 Task: Bookmark a specific timestamp in a long video.
Action: Mouse moved to (11, 15)
Screenshot: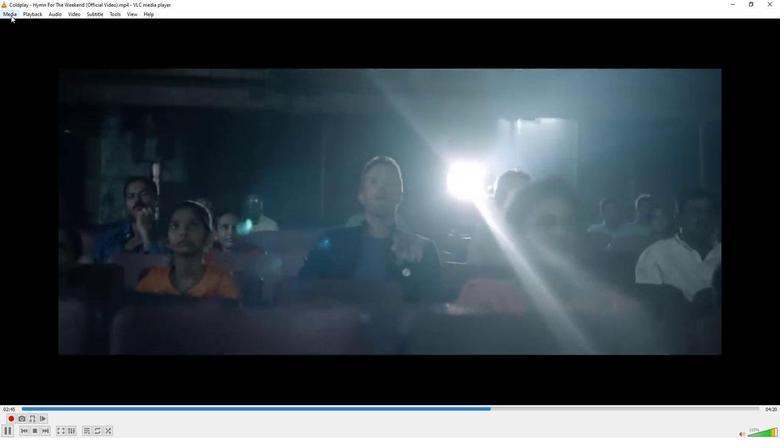 
Action: Mouse pressed left at (11, 15)
Screenshot: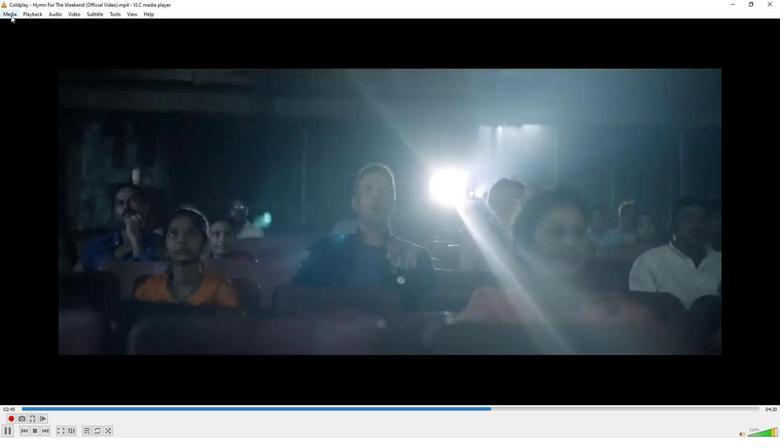
Action: Mouse moved to (129, 57)
Screenshot: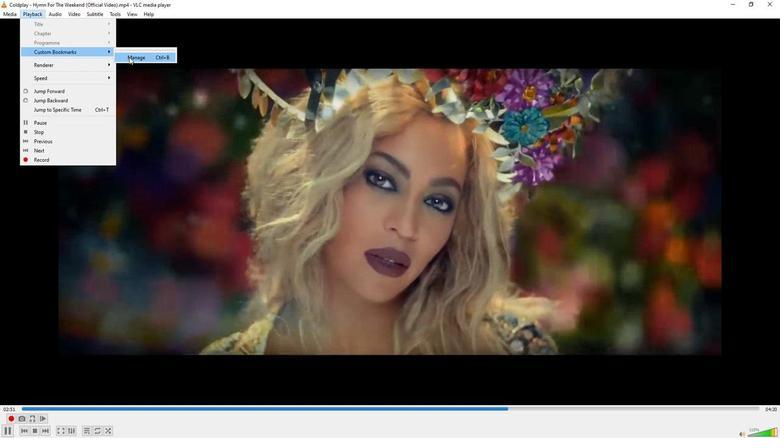 
Action: Mouse pressed left at (129, 57)
Screenshot: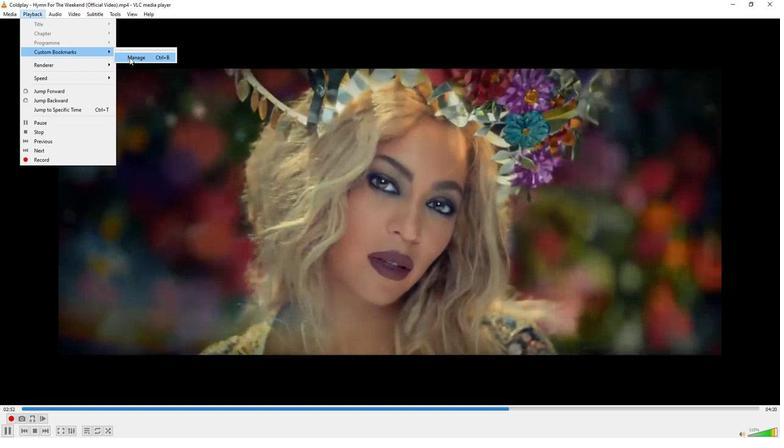 
Action: Mouse moved to (321, 166)
Screenshot: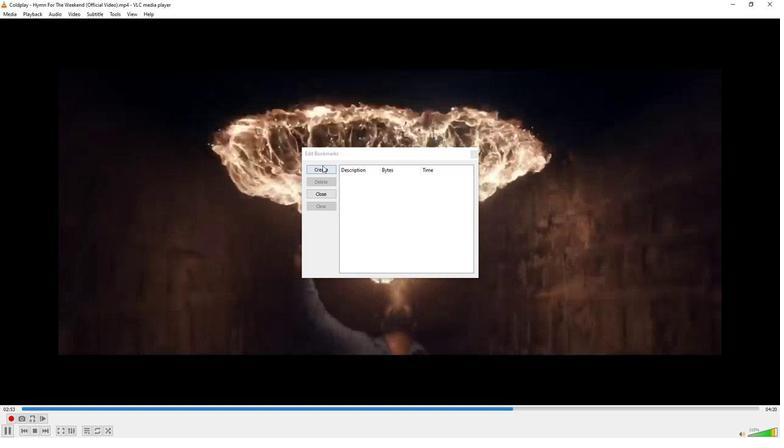 
Action: Mouse pressed left at (321, 166)
Screenshot: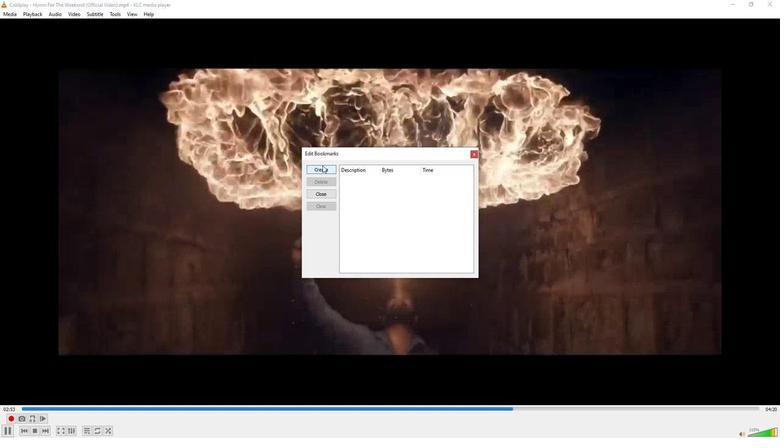 
Action: Mouse moved to (321, 169)
Screenshot: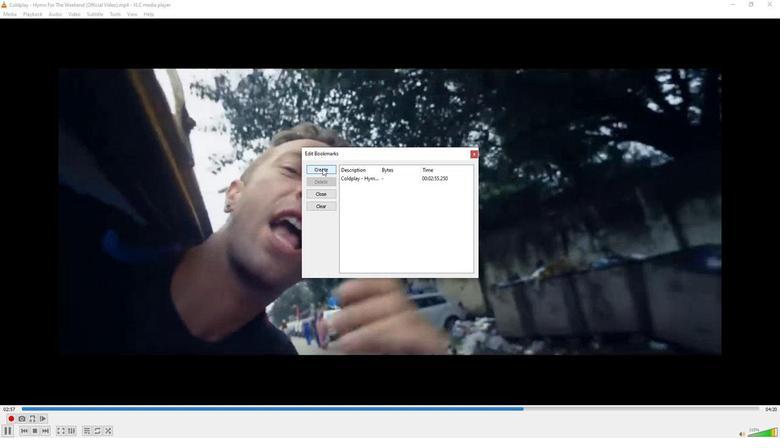 
Action: Mouse pressed left at (321, 169)
Screenshot: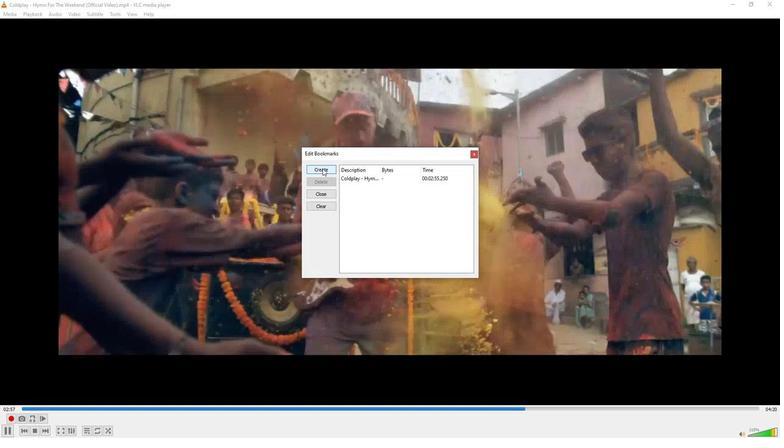 
Action: Mouse moved to (349, 186)
Screenshot: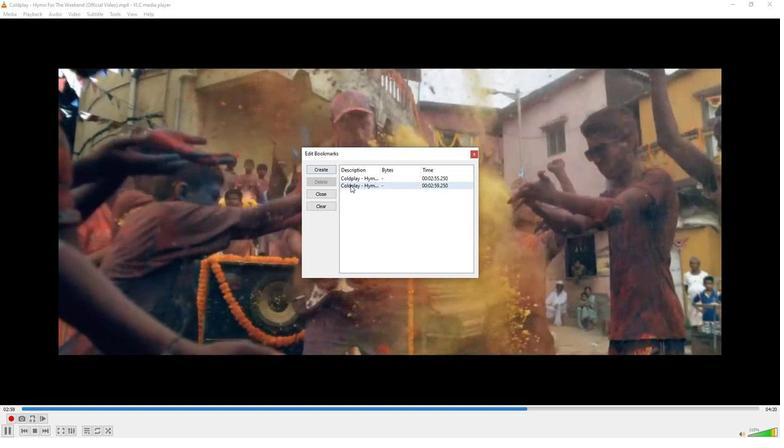 
Action: Mouse pressed left at (349, 186)
Screenshot: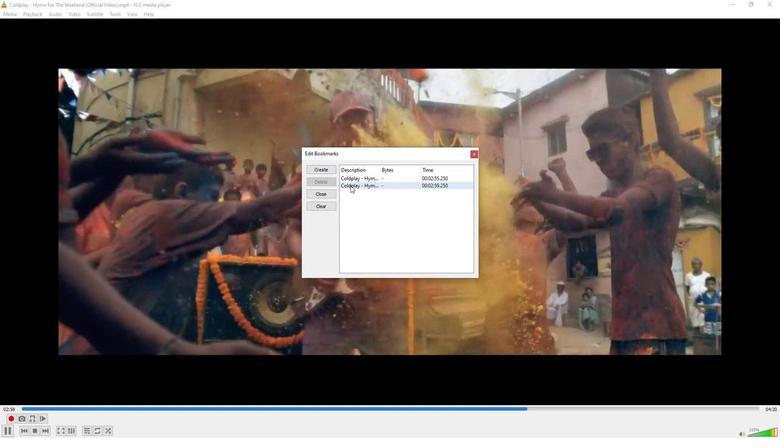 
Action: Mouse pressed left at (349, 186)
Screenshot: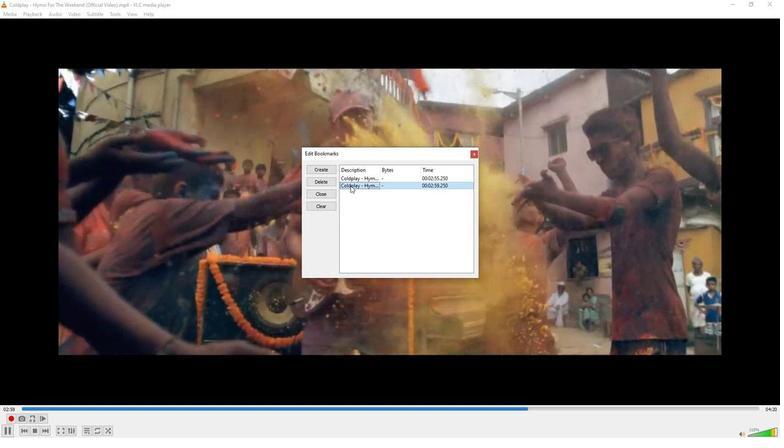 
Action: Mouse pressed left at (349, 186)
Screenshot: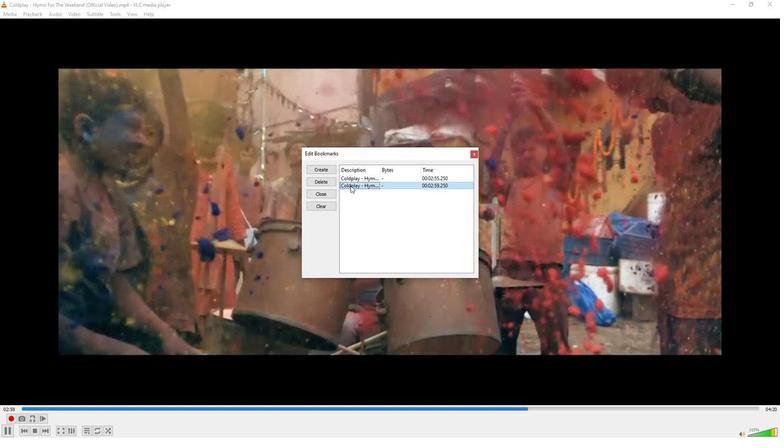
Action: Mouse moved to (354, 187)
Screenshot: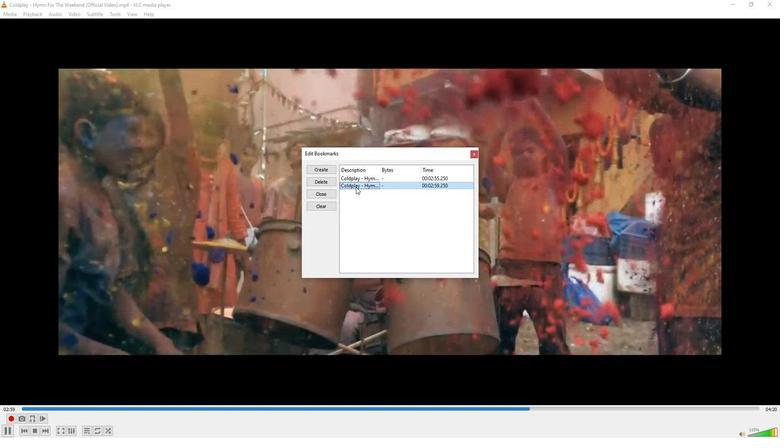 
Action: Mouse pressed left at (354, 187)
Screenshot: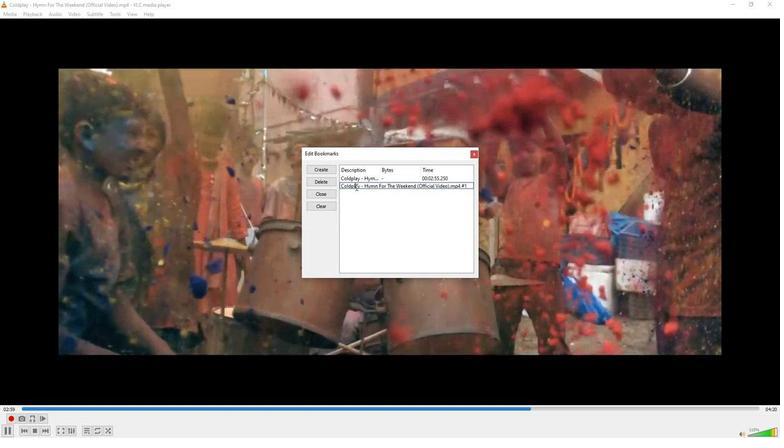 
Action: Mouse pressed left at (354, 187)
Screenshot: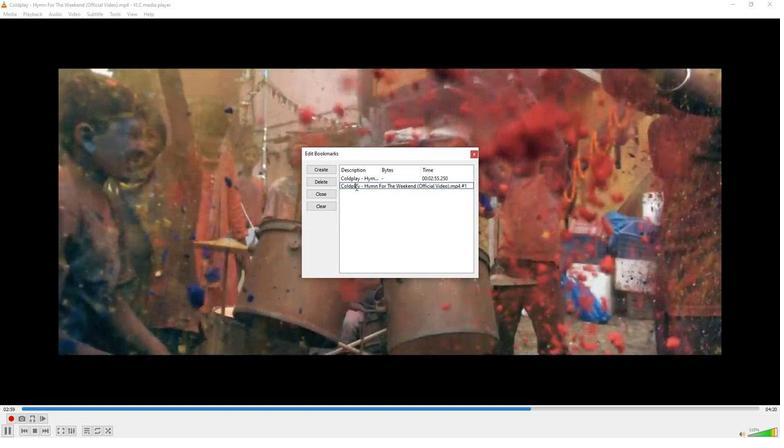 
Action: Mouse pressed left at (354, 187)
Screenshot: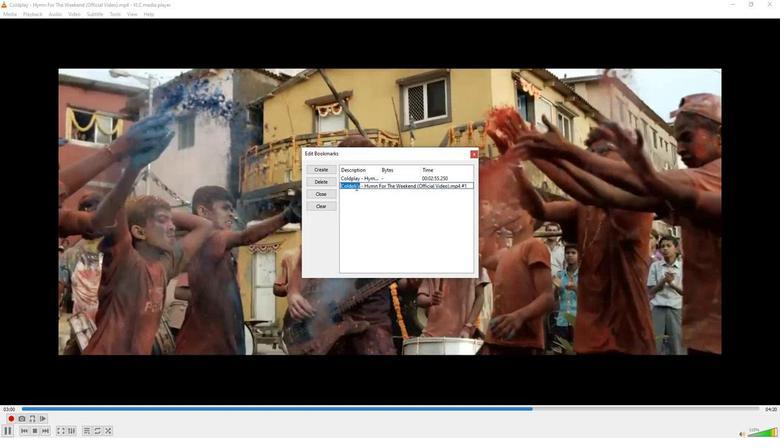 
Action: Mouse moved to (355, 187)
Screenshot: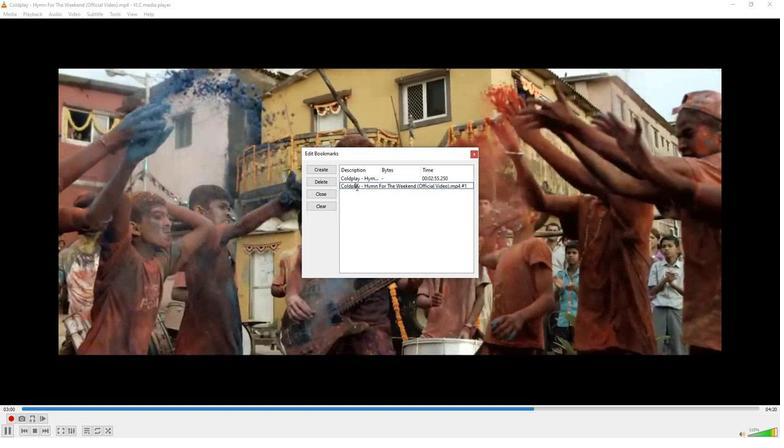 
Action: Mouse pressed left at (355, 187)
Screenshot: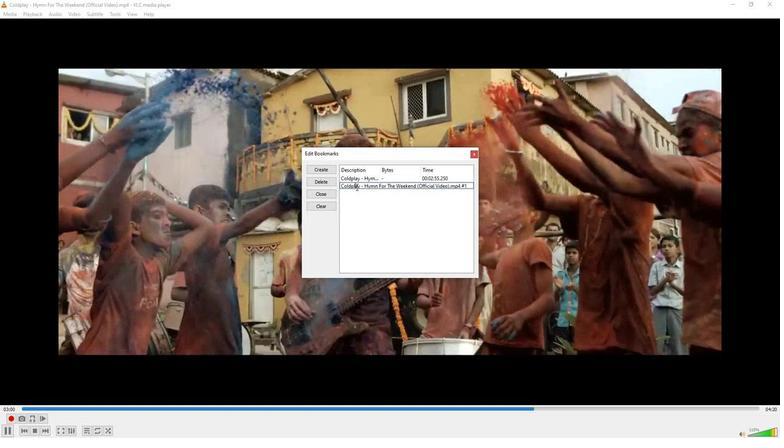 
Action: Mouse pressed left at (355, 187)
Screenshot: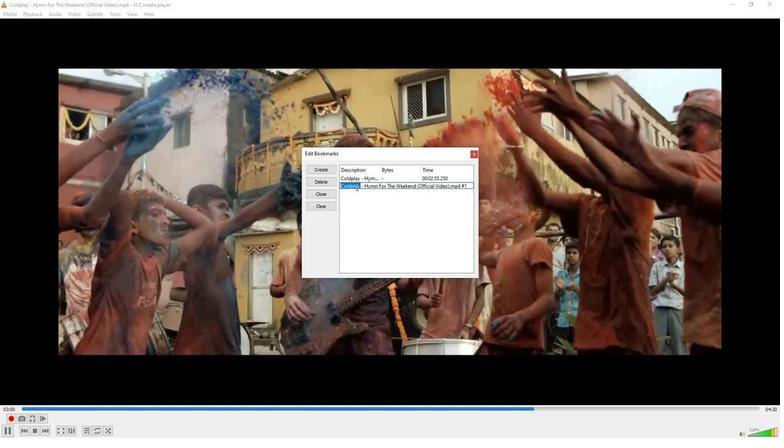 
Action: Key pressed <Key.backspace>wo<Key.backspace>hy<Key.space>why<Key.space>why
Screenshot: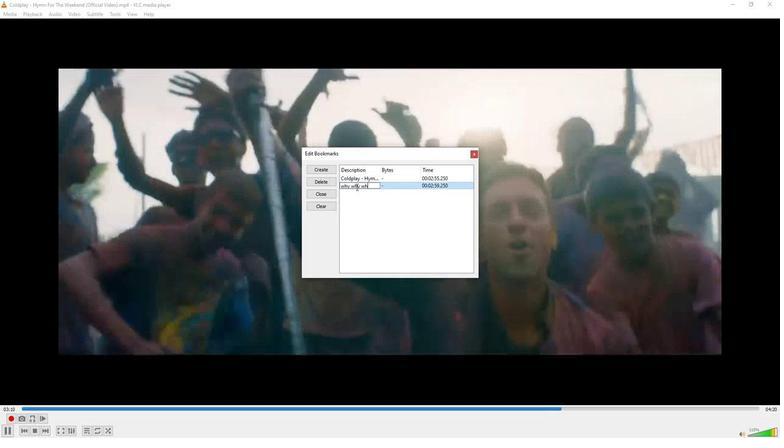 
Action: Mouse moved to (356, 196)
Screenshot: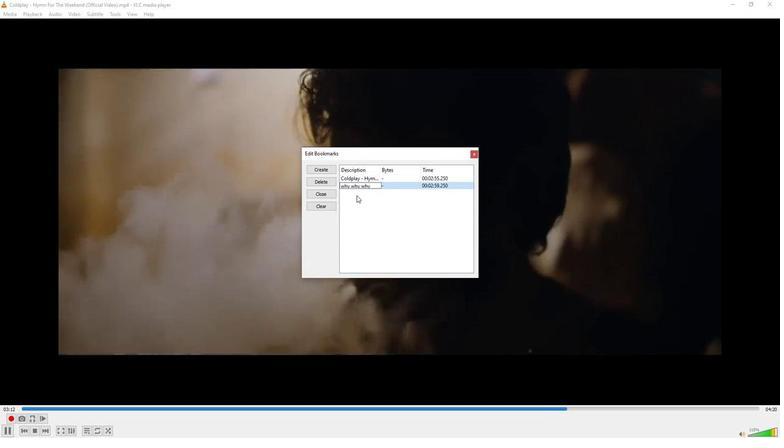 
Action: Mouse pressed left at (356, 196)
Screenshot: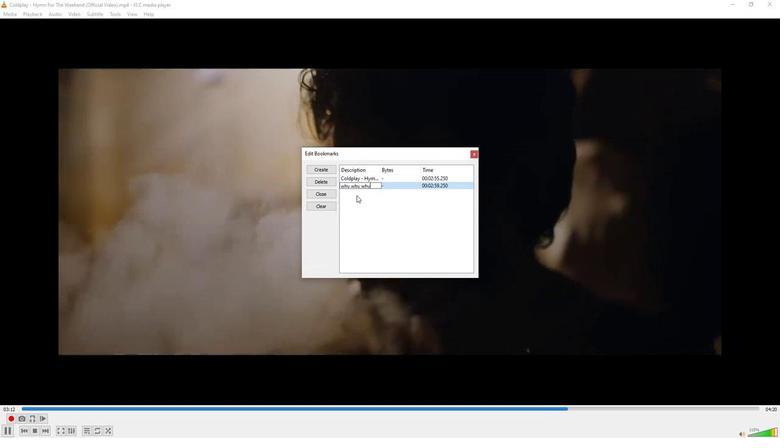 
Action: Mouse moved to (326, 168)
Screenshot: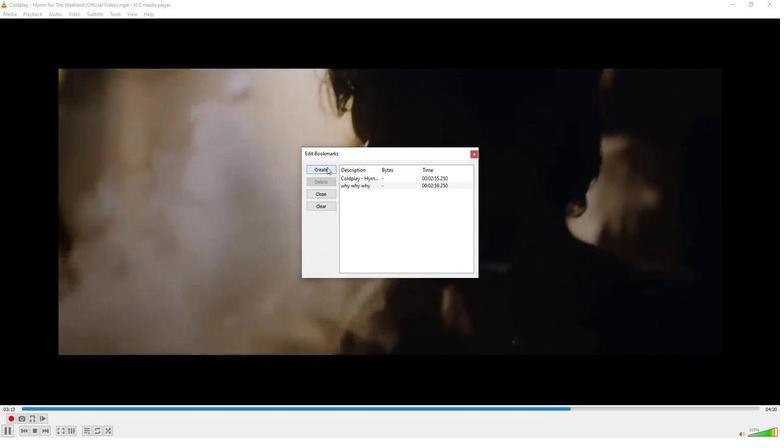 
Action: Mouse pressed left at (326, 168)
Screenshot: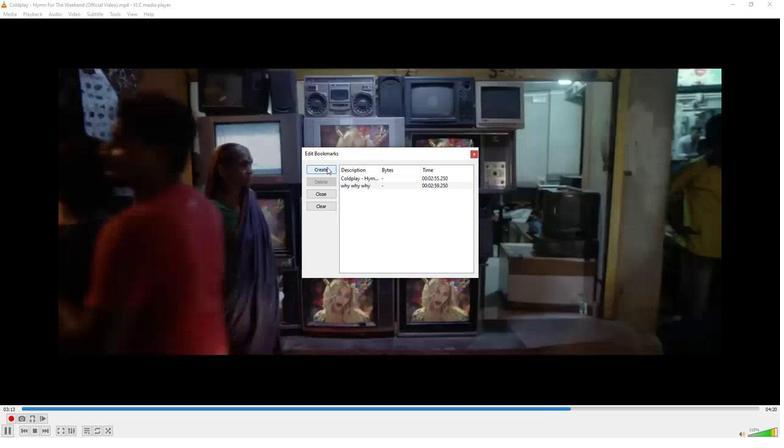
Action: Mouse pressed left at (326, 168)
Screenshot: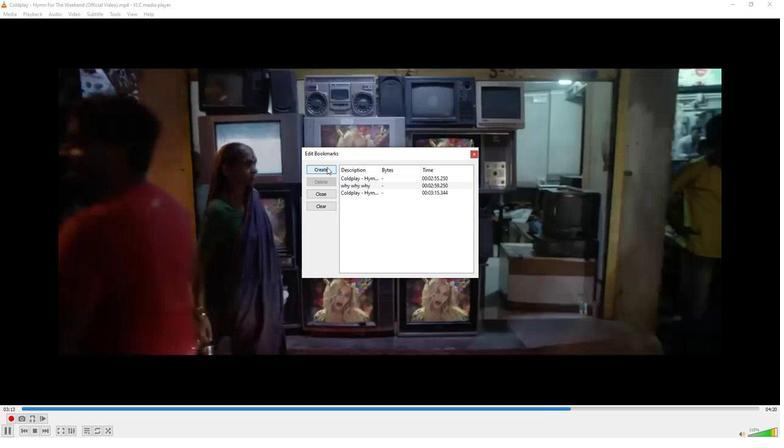 
Action: Mouse moved to (353, 194)
Screenshot: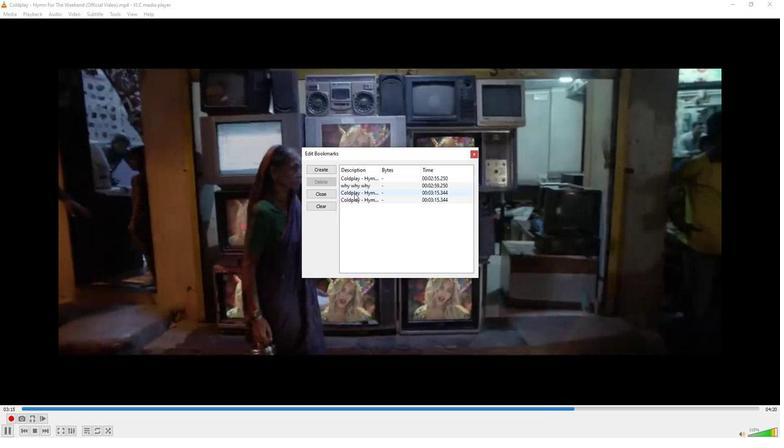 
Action: Mouse pressed left at (353, 194)
Screenshot: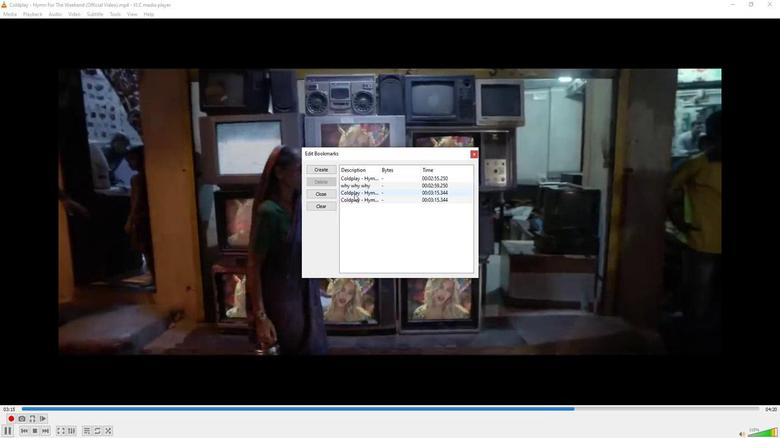 
Action: Mouse pressed left at (353, 194)
Screenshot: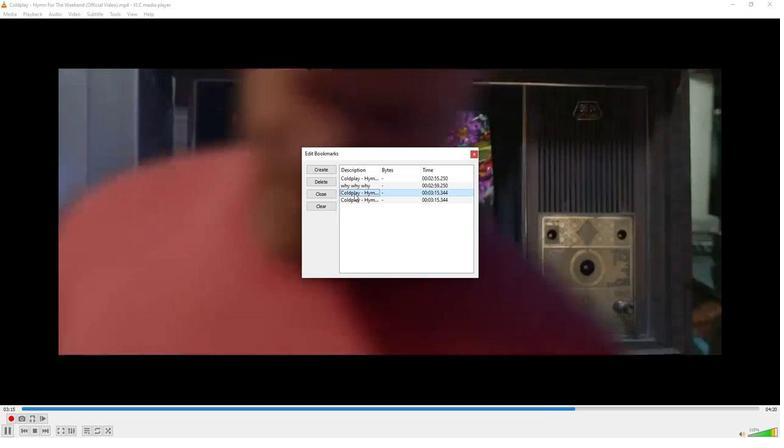 
Action: Mouse pressed left at (353, 194)
Screenshot: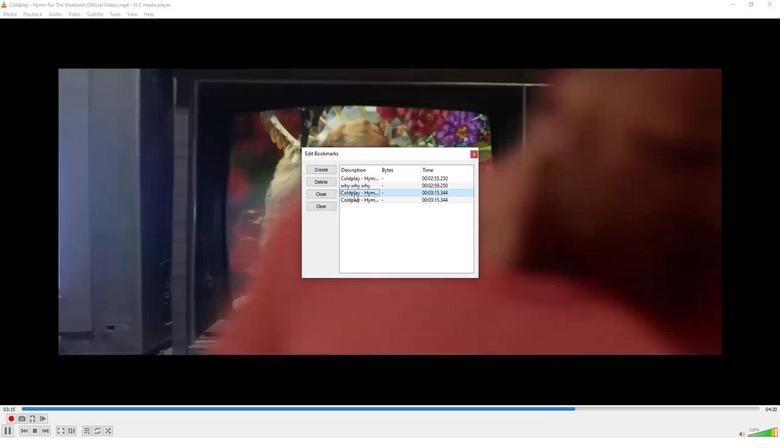 
Action: Mouse pressed left at (353, 194)
Screenshot: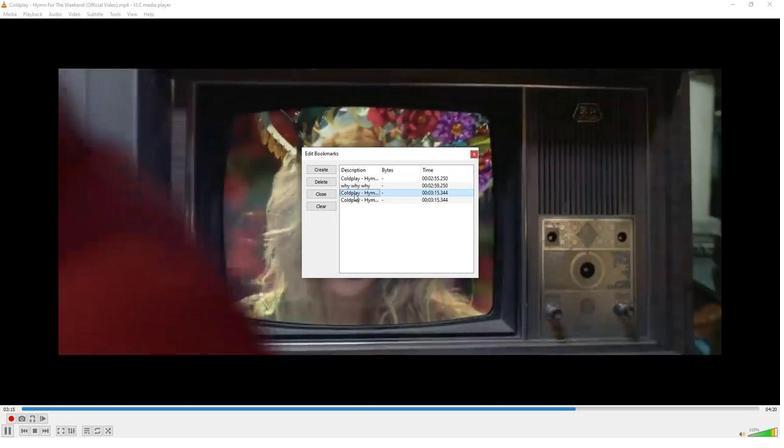 
Action: Mouse pressed left at (353, 194)
Screenshot: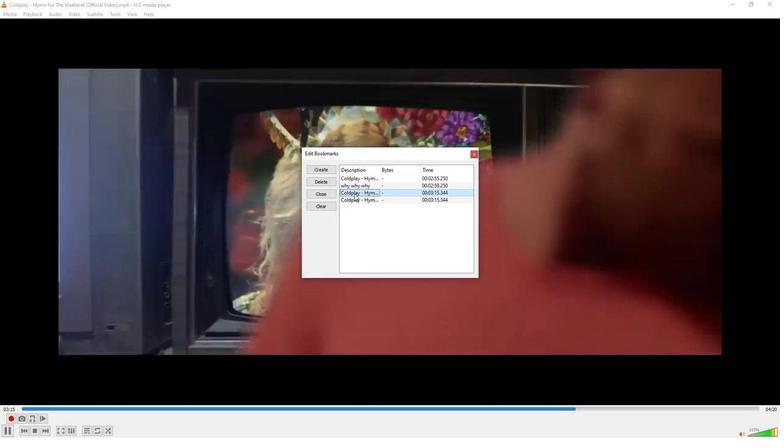 
Action: Mouse pressed left at (353, 194)
Screenshot: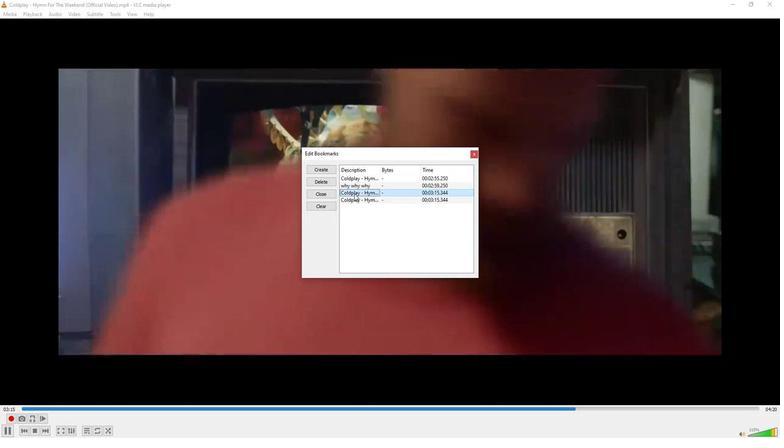 
Action: Mouse pressed left at (353, 194)
Screenshot: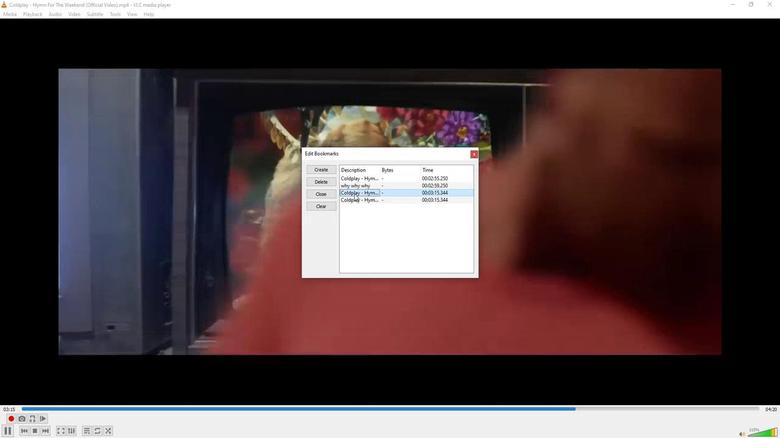 
Action: Mouse moved to (353, 194)
Screenshot: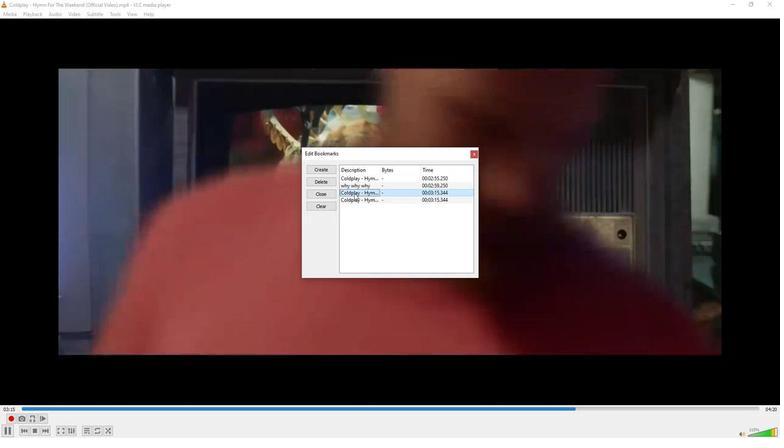 
Action: Mouse pressed left at (353, 194)
Screenshot: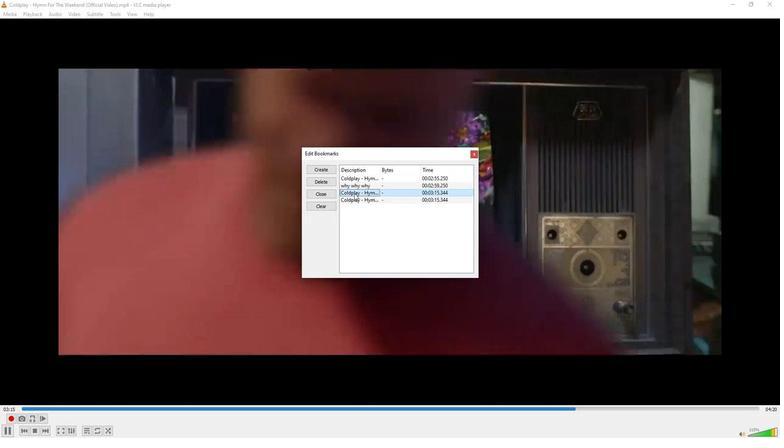 
Action: Mouse pressed left at (353, 194)
Screenshot: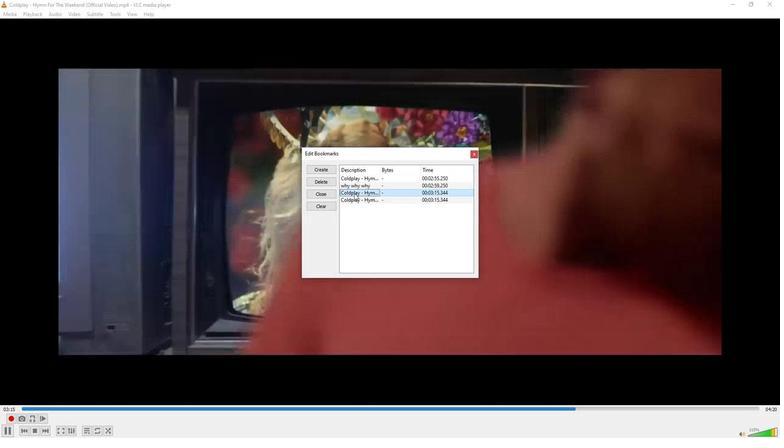 
Action: Mouse moved to (360, 193)
Screenshot: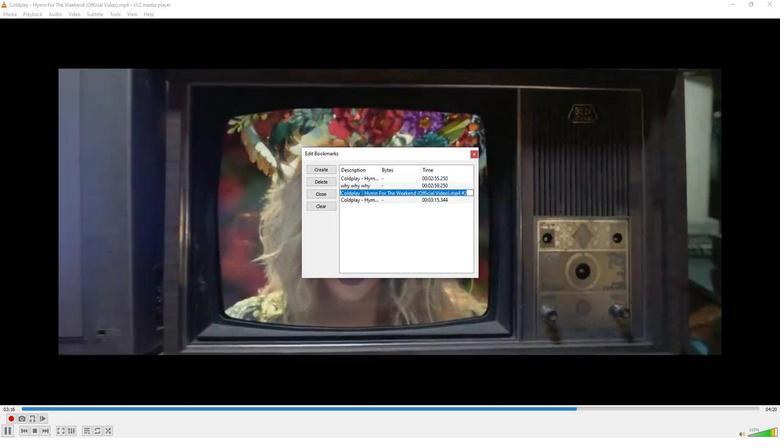 
Action: Key pressed <Key.backspace>la<Key.space>la<Key.space>la<Key.space>
Screenshot: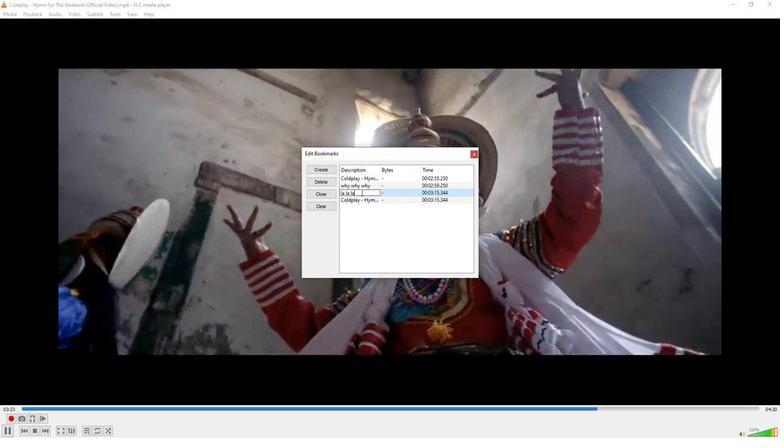 
Action: Mouse moved to (360, 193)
Screenshot: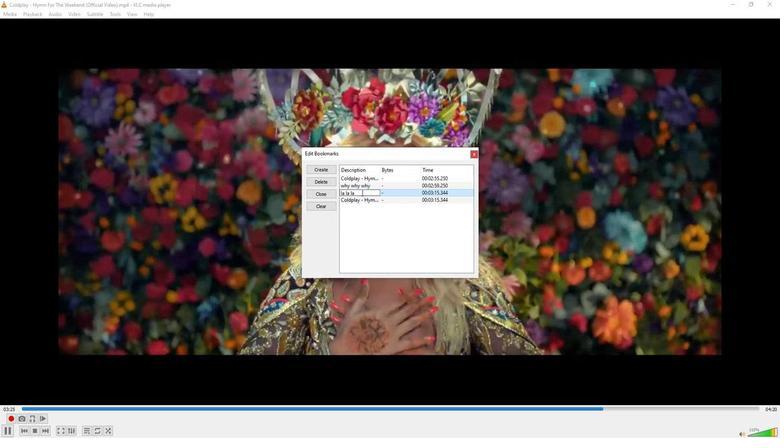
Action: Key pressed ..
Screenshot: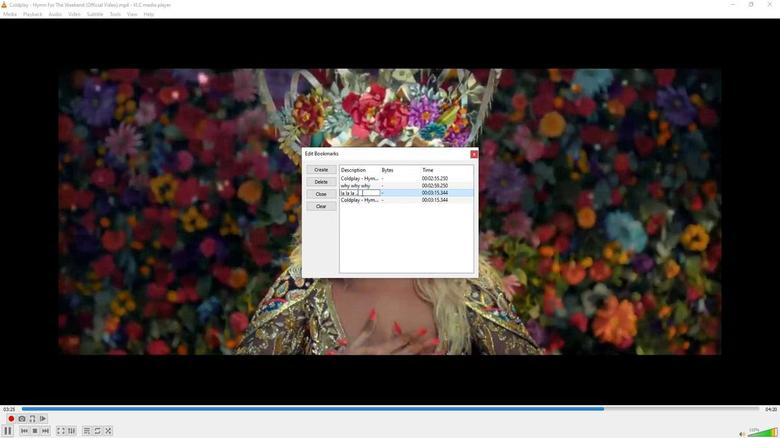 
Action: Mouse moved to (361, 201)
Screenshot: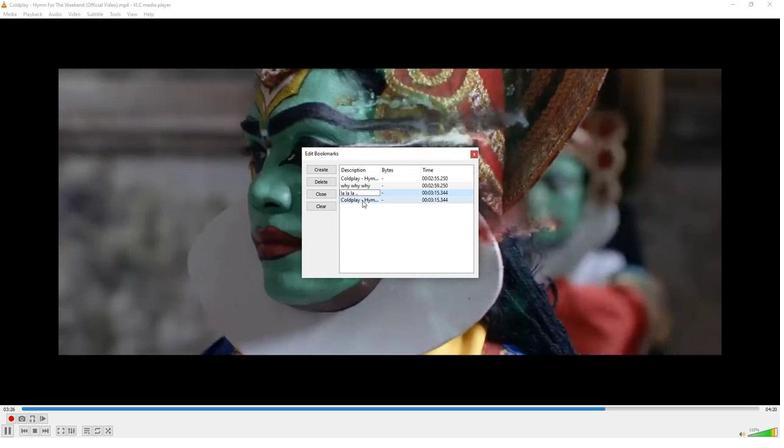 
Action: Mouse pressed left at (361, 201)
Screenshot: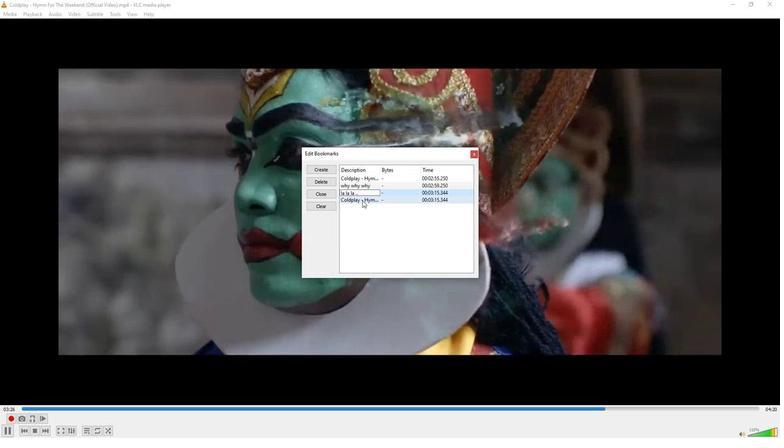 
Action: Mouse pressed left at (361, 201)
Screenshot: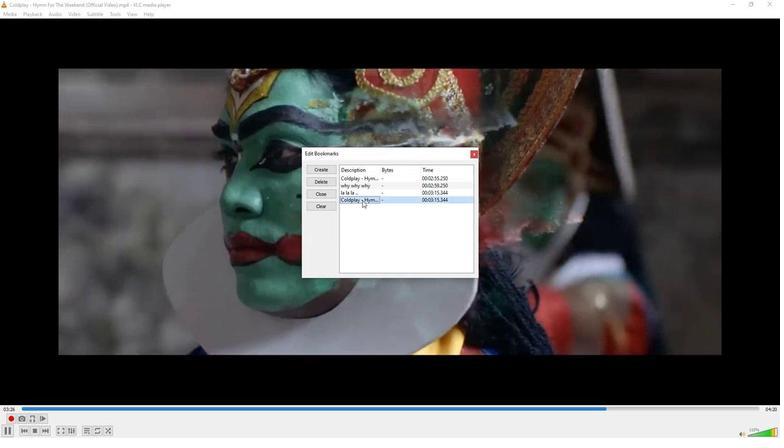 
Action: Mouse pressed left at (361, 201)
Screenshot: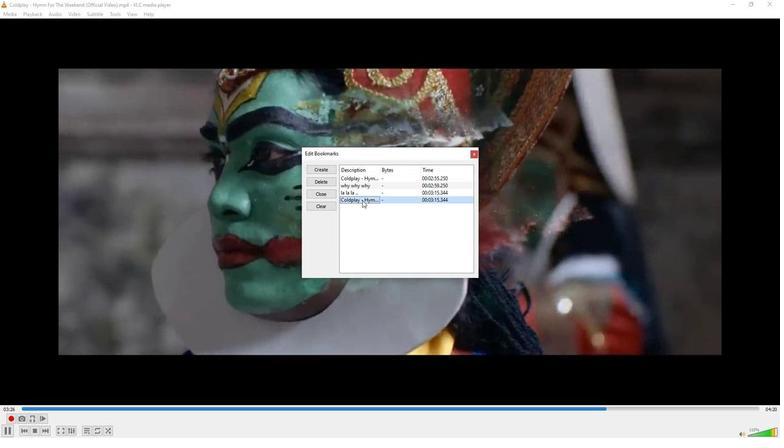
Action: Mouse moved to (360, 201)
Screenshot: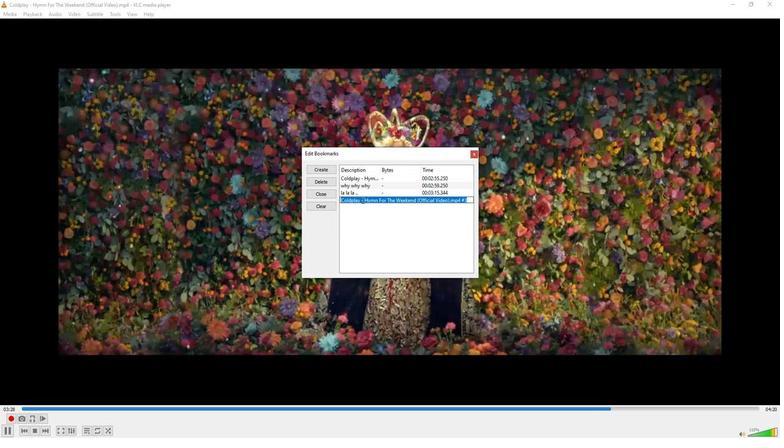 
Action: Key pressed <Key.backspace>my<Key.space>filing<Key.space>so<Key.space>whu<Key.backspace>y
Screenshot: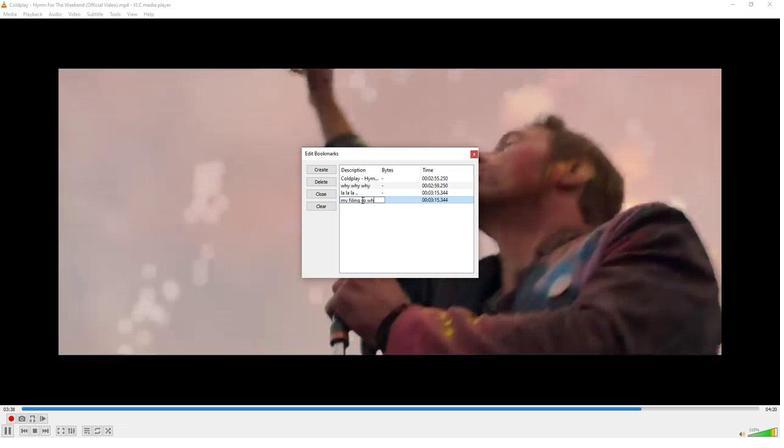 
Action: Mouse moved to (352, 200)
Screenshot: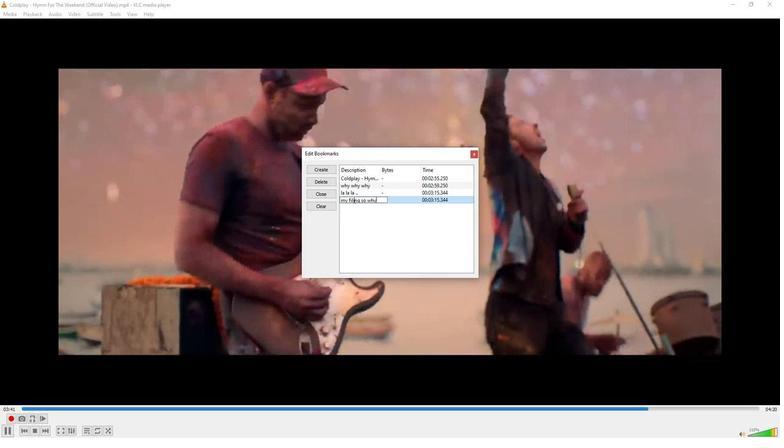 
Action: Mouse pressed left at (352, 200)
Screenshot: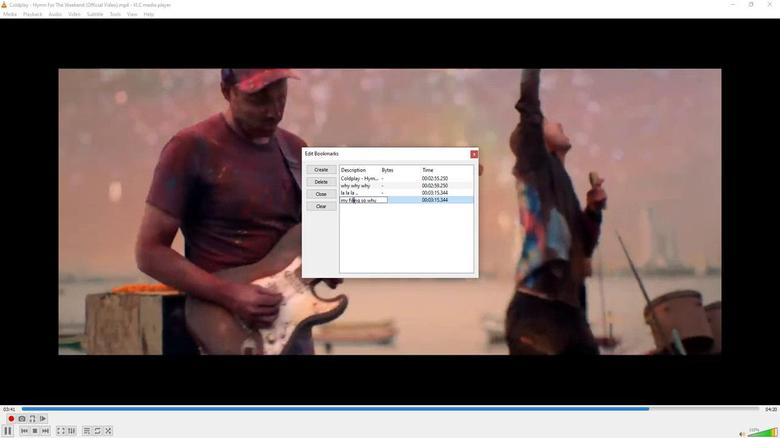 
Action: Mouse moved to (353, 200)
Screenshot: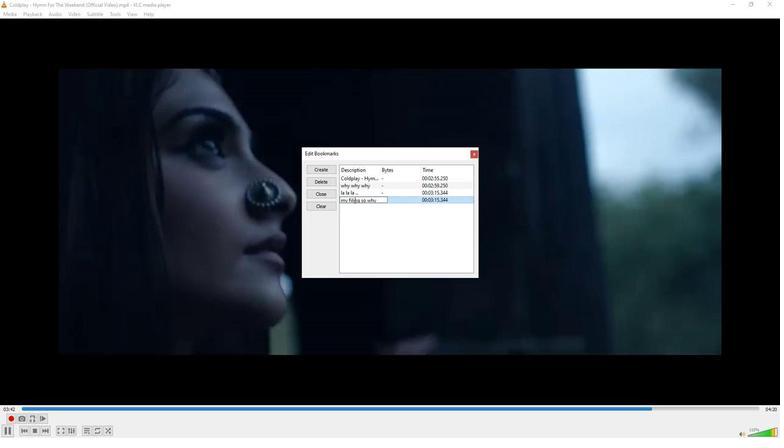 
Action: Key pressed l
Screenshot: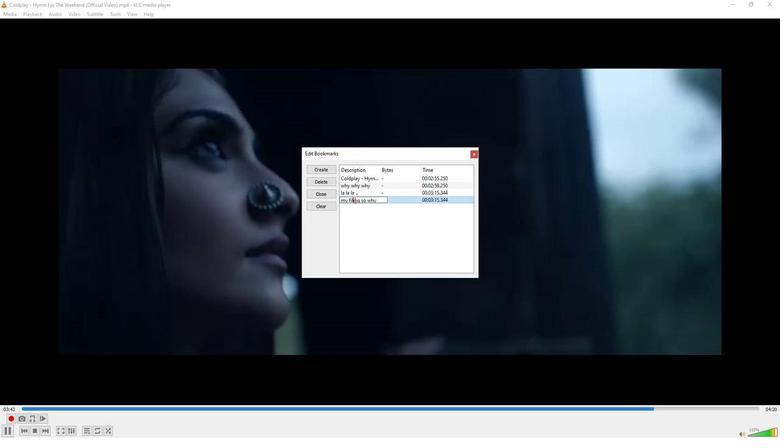 
Action: Mouse moved to (359, 210)
Screenshot: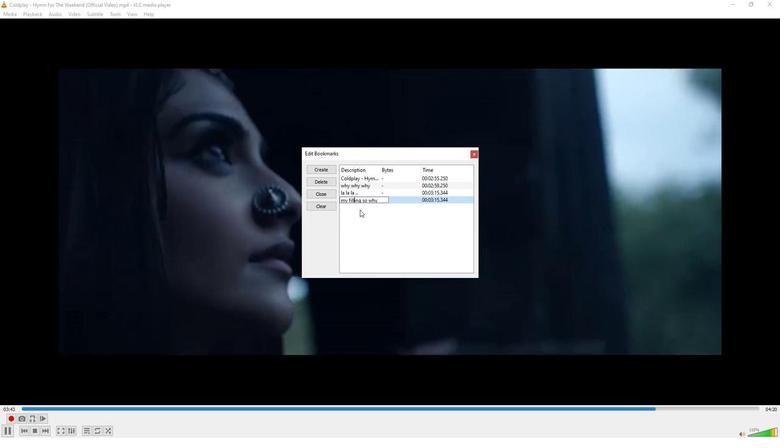
Action: Mouse pressed left at (359, 210)
Screenshot: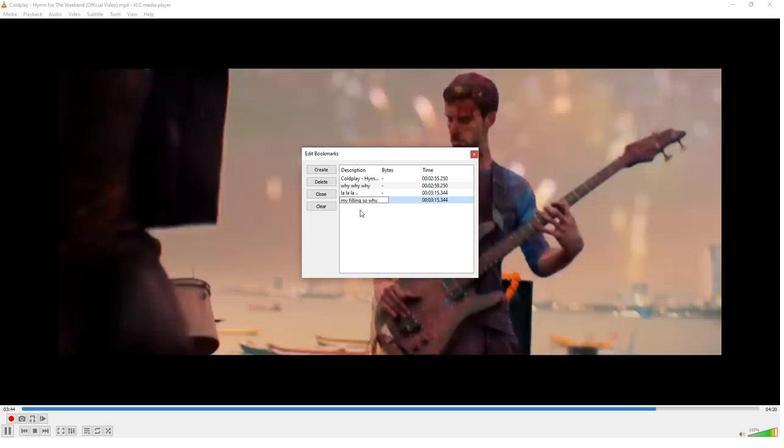 
Action: Mouse moved to (326, 193)
Screenshot: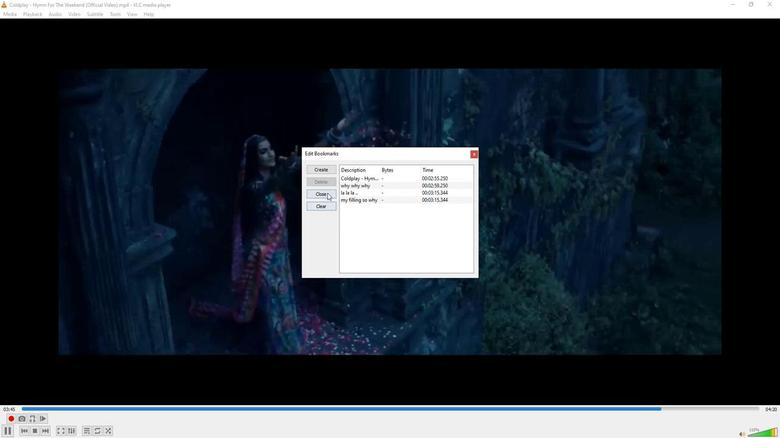 
Action: Mouse pressed left at (326, 193)
Screenshot: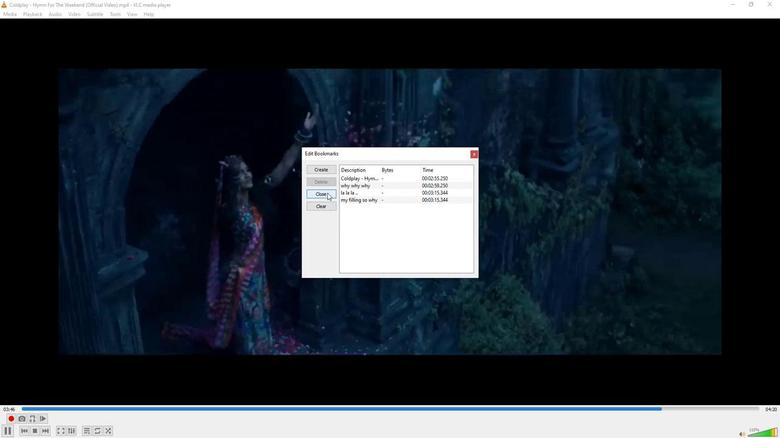 
Action: Mouse moved to (307, 190)
Screenshot: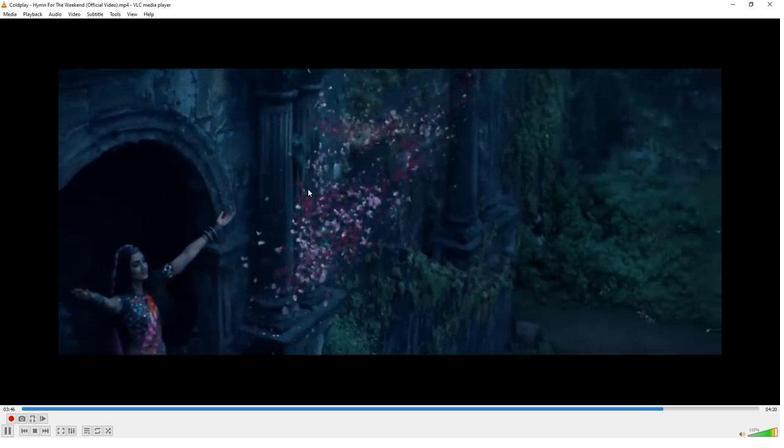 
Action: Mouse pressed left at (307, 190)
Screenshot: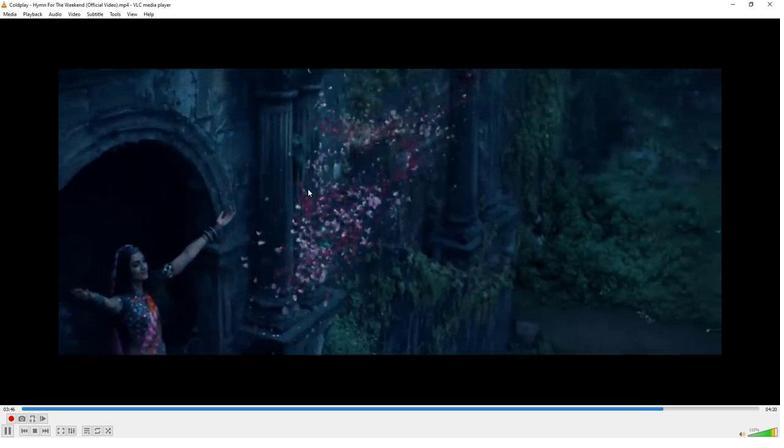 
Action: Mouse moved to (54, 15)
Screenshot: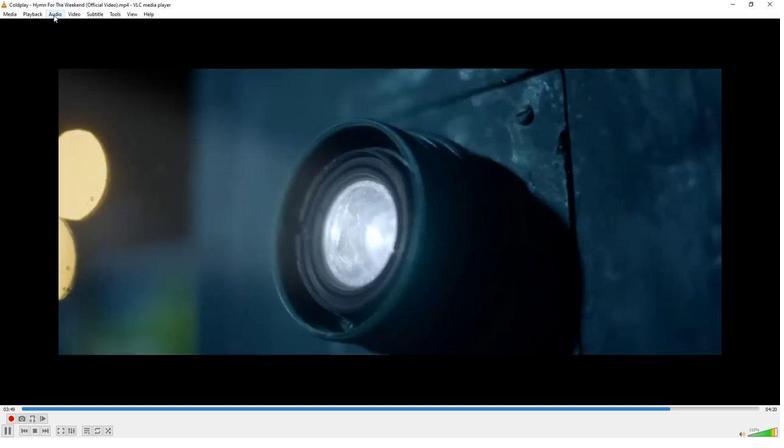 
Action: Mouse pressed left at (54, 15)
Screenshot: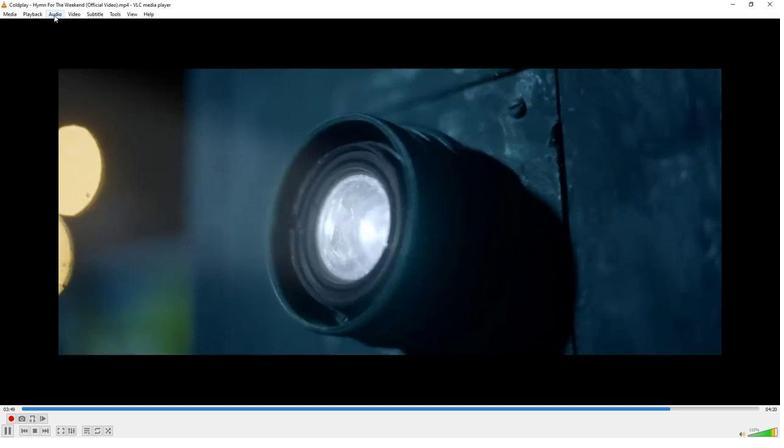 
Action: Mouse moved to (129, 77)
Screenshot: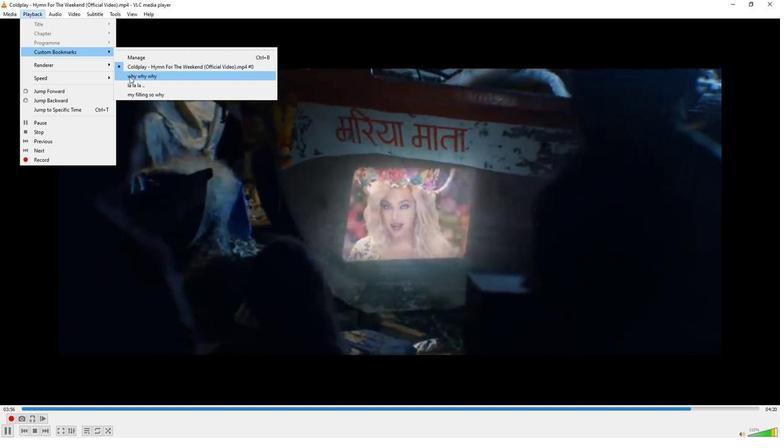 
Action: Mouse pressed left at (129, 77)
Screenshot: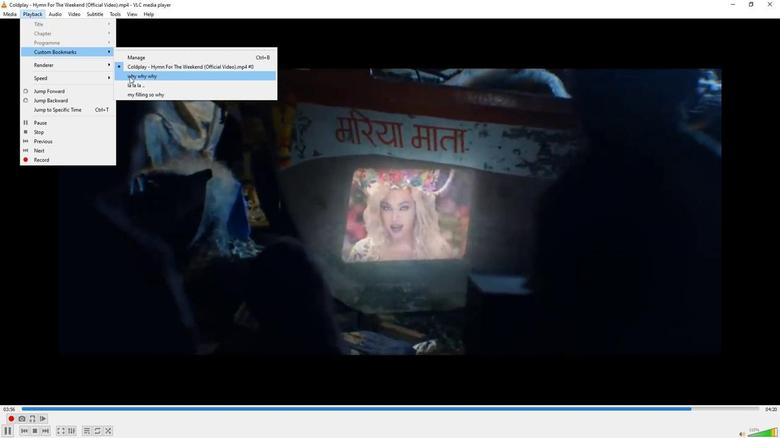 
Action: Mouse moved to (39, 15)
Screenshot: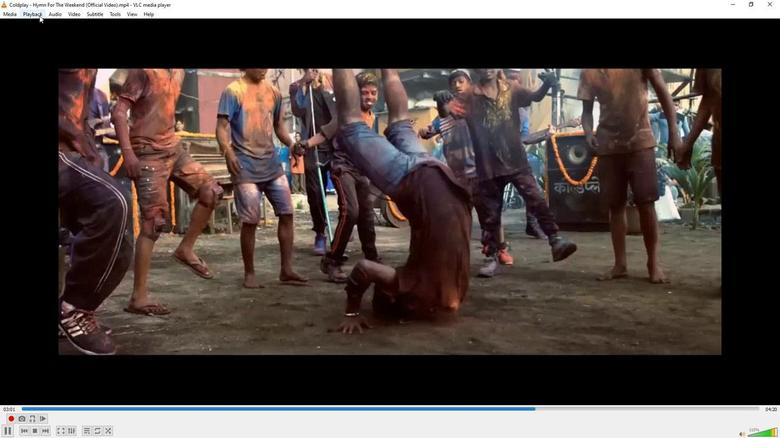 
Action: Mouse pressed left at (39, 15)
Screenshot: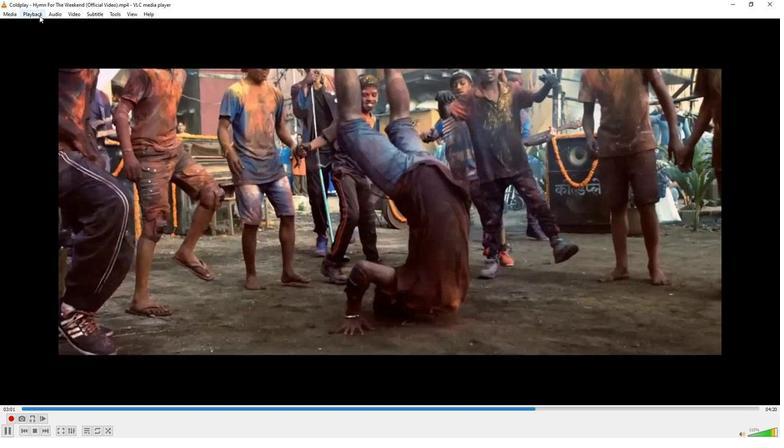 
Action: Mouse moved to (134, 85)
Screenshot: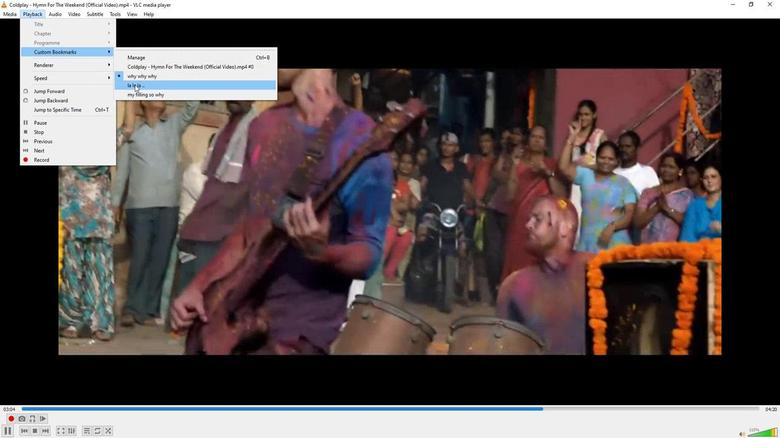 
Action: Mouse pressed left at (134, 85)
Screenshot: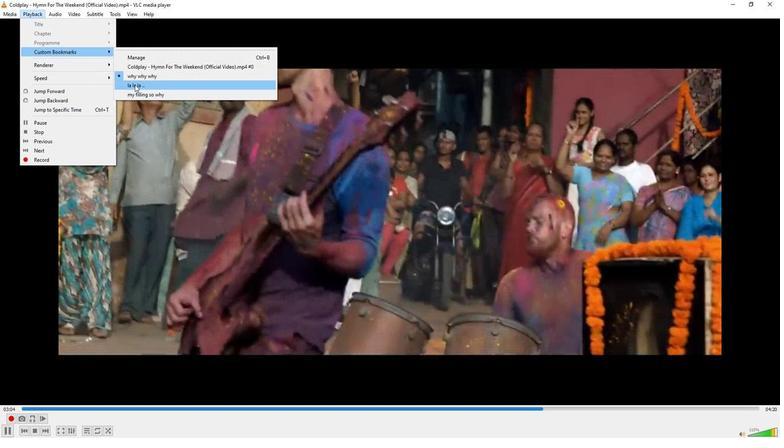 
Action: Mouse moved to (37, 18)
Screenshot: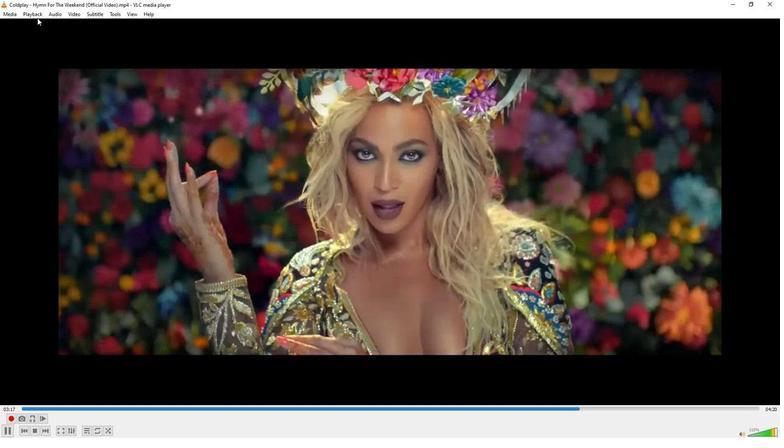 
Action: Mouse pressed left at (37, 18)
Screenshot: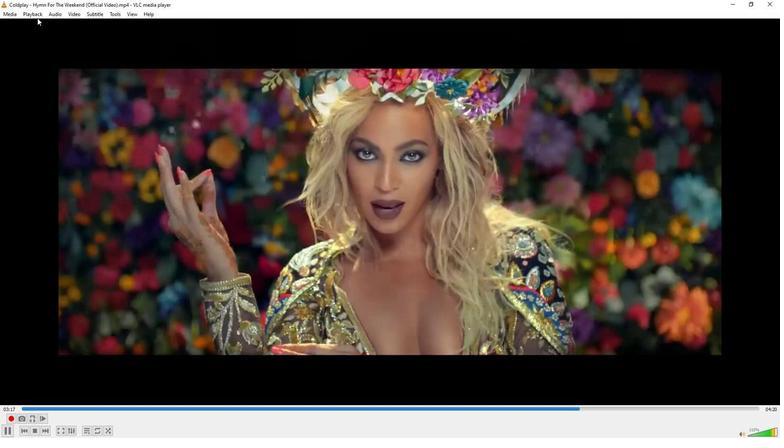 
Action: Mouse moved to (38, 15)
Screenshot: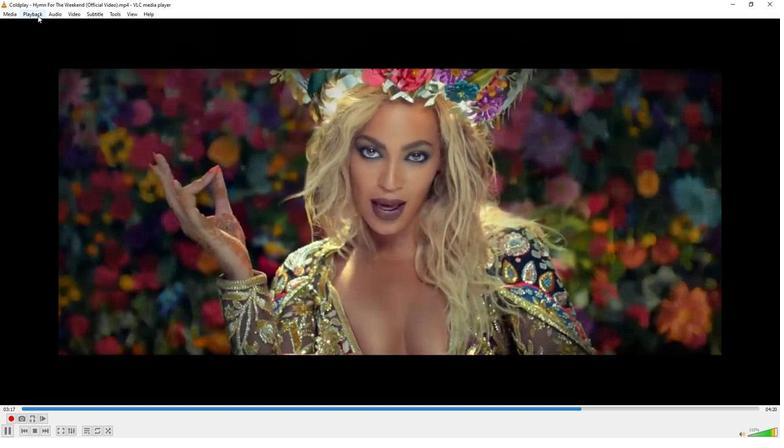 
Action: Mouse pressed left at (38, 15)
Screenshot: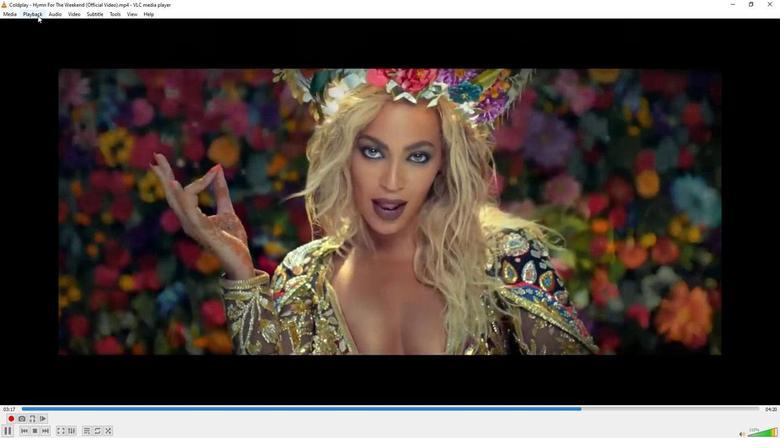 
Action: Mouse moved to (130, 93)
Screenshot: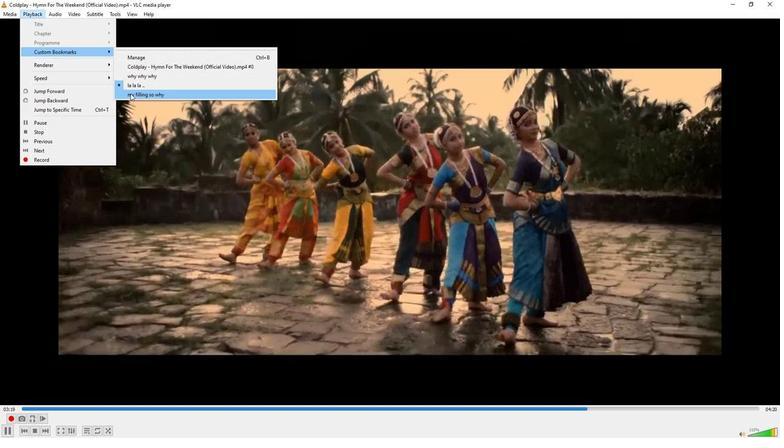 
Action: Mouse pressed left at (130, 93)
Screenshot: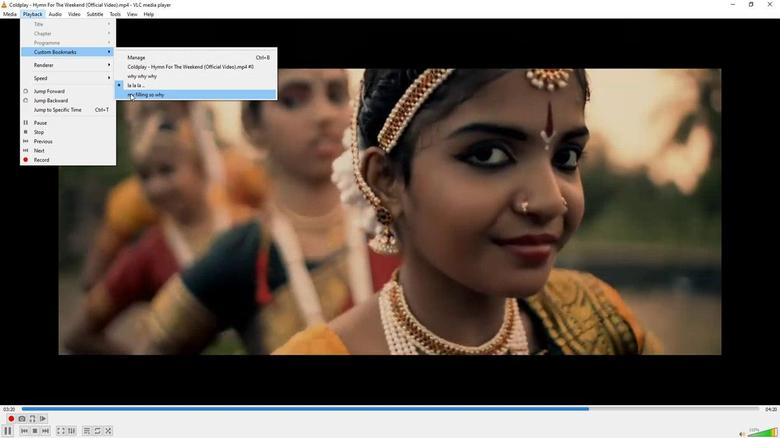 
Action: Mouse moved to (34, 15)
Screenshot: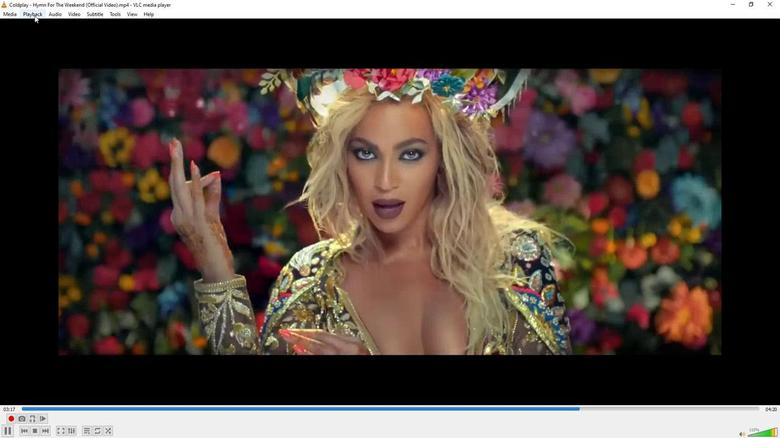 
Action: Mouse pressed left at (34, 15)
Screenshot: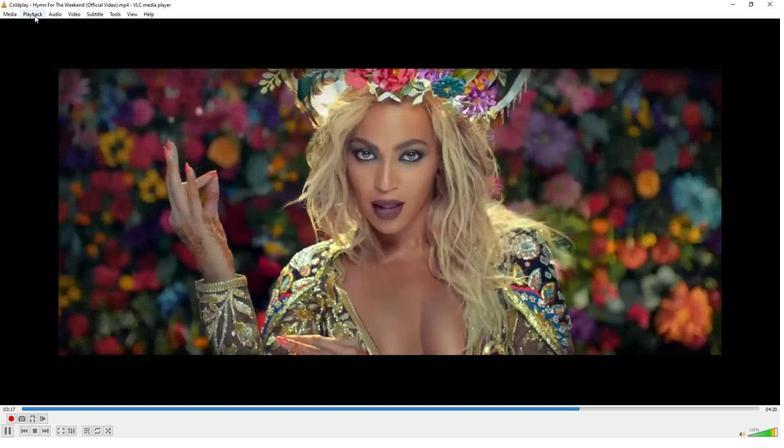 
Action: Mouse moved to (129, 66)
Screenshot: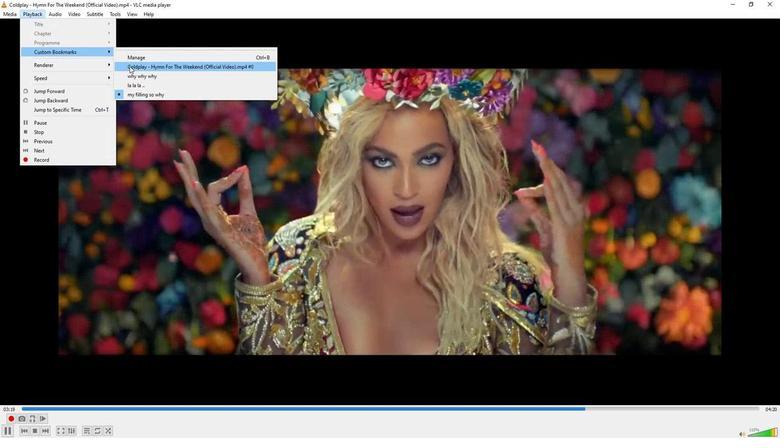 
Action: Mouse pressed left at (129, 66)
Screenshot: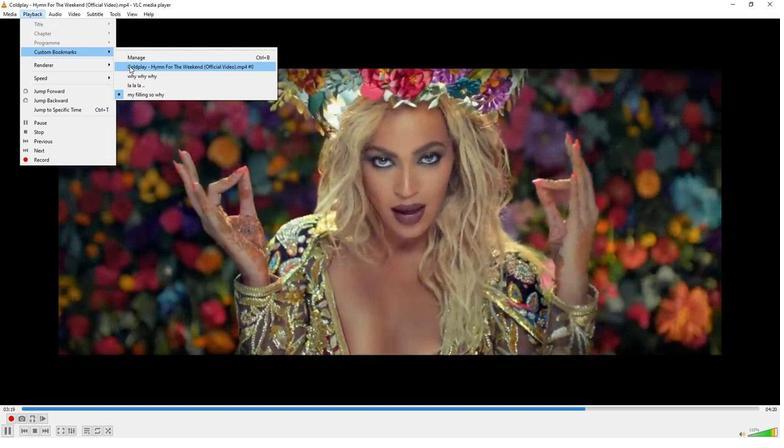 
Action: Mouse moved to (35, 15)
Screenshot: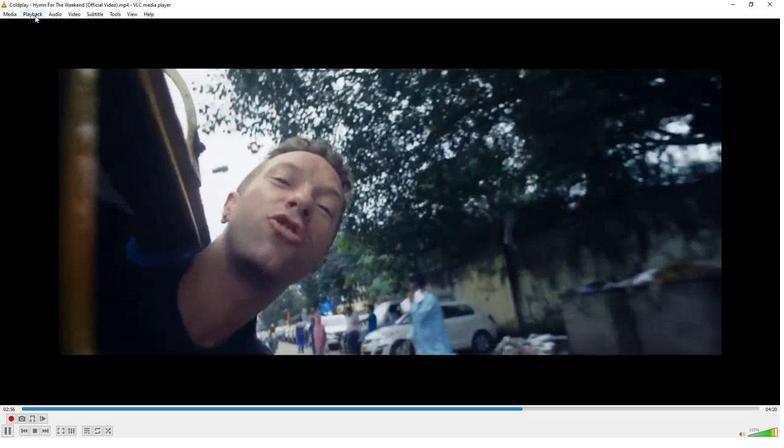 
Action: Mouse pressed left at (35, 15)
Screenshot: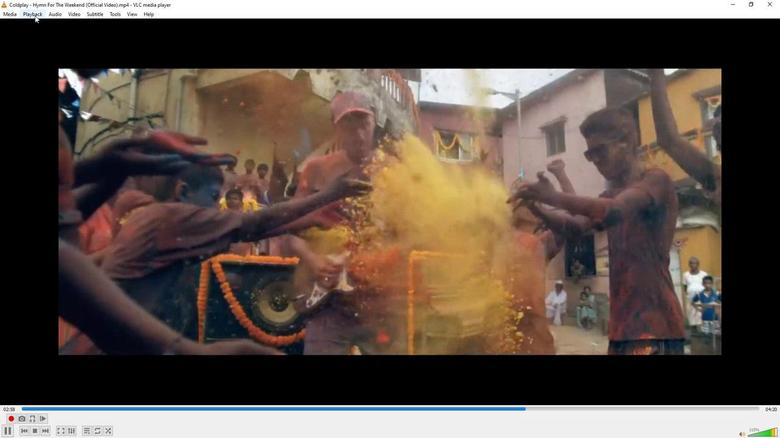 
Action: Mouse moved to (123, 84)
Screenshot: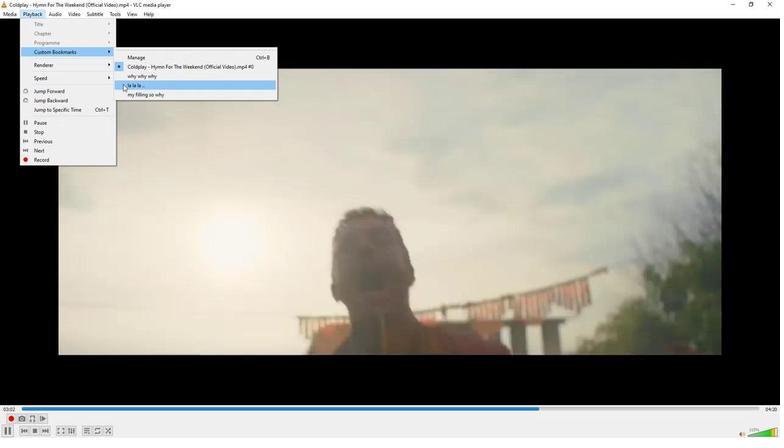 
Action: Mouse pressed left at (123, 84)
Screenshot: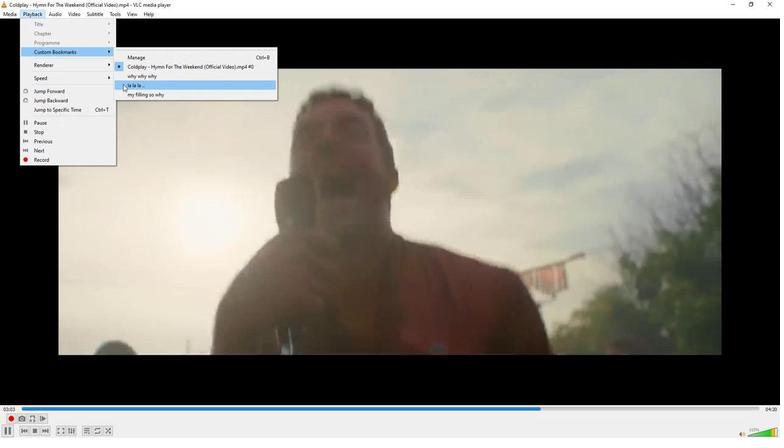 
Action: Mouse moved to (34, 15)
Screenshot: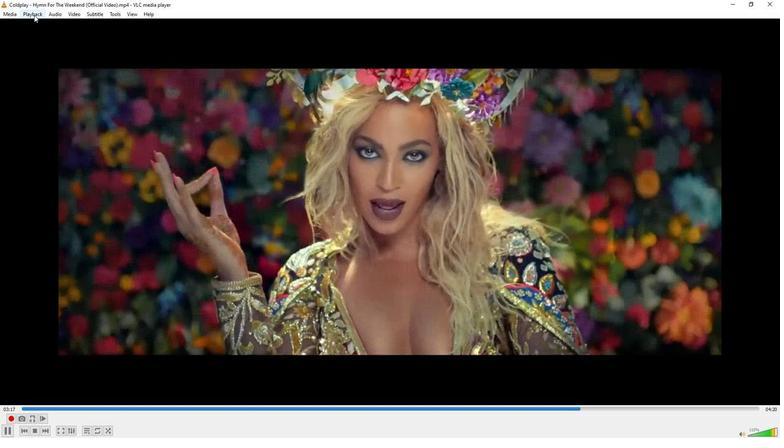 
Action: Mouse pressed left at (34, 15)
Screenshot: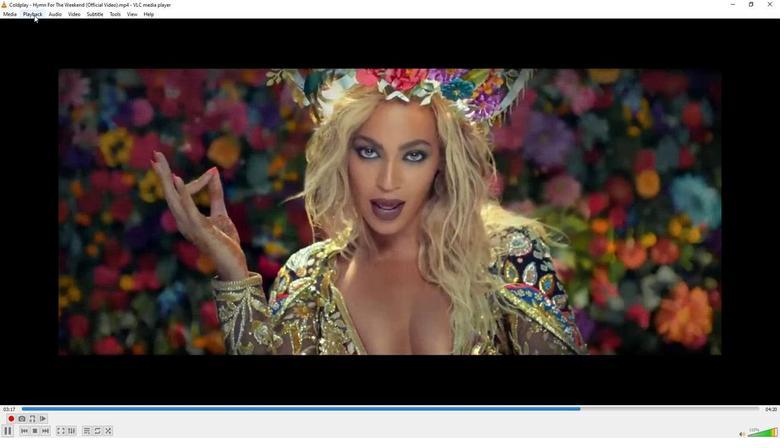 
Action: Mouse moved to (124, 95)
Screenshot: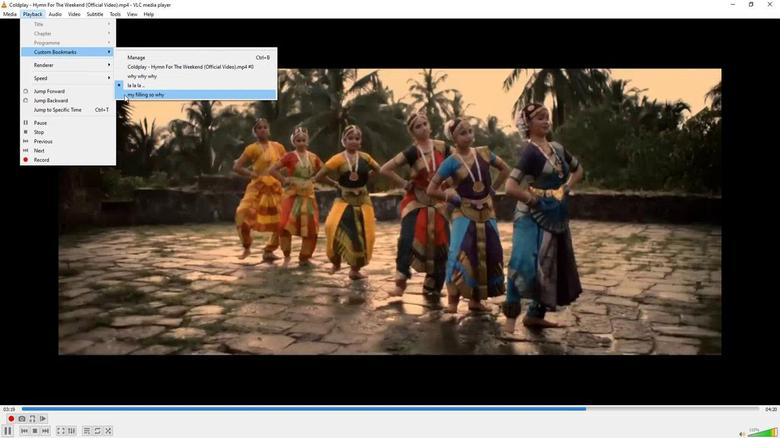 
Action: Mouse pressed left at (124, 95)
Screenshot: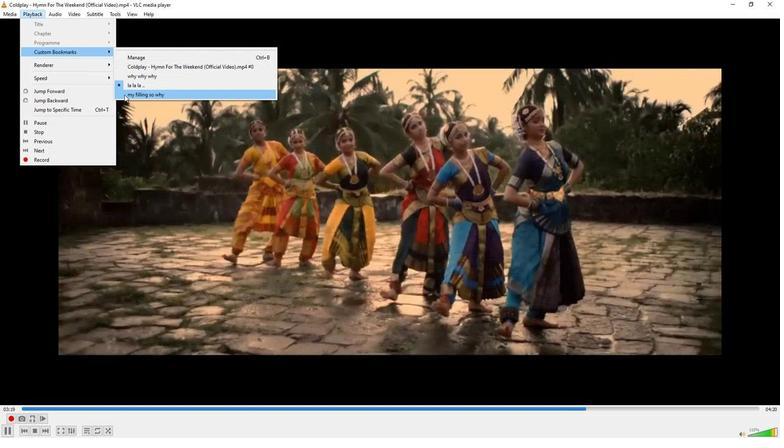 
Action: Mouse moved to (211, 299)
Screenshot: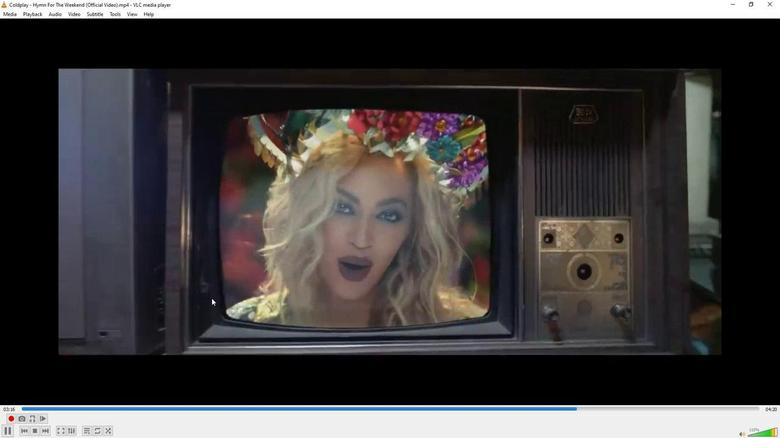 
